 Task: Open a blank google sheet and write heading  Expense ManagerAdd Datesin a column and its values below  '2023-05-01, 2023-05-03, 2023-05-05, 2023-05-10, 2023-05-15, 2023-05-20, 2023-05-25 & 2023-05-31'Add Categories in next column and its values below  Food, Transportation, Utilities, Food, Housing, Entertainment, Utilities & FoodAdd Descriptionsin next column and its values below  Grocery Store, Bus Fare, Internet Bill, Restaurant, Rent, Movie Tickets, Electricity Bill & Grocery StoreAdd Amountin next column and its values below  $50, $5, $60, $30, $800, $20, $70 & $40Save page DashboardInvoicebook
Action: Mouse moved to (278, 156)
Screenshot: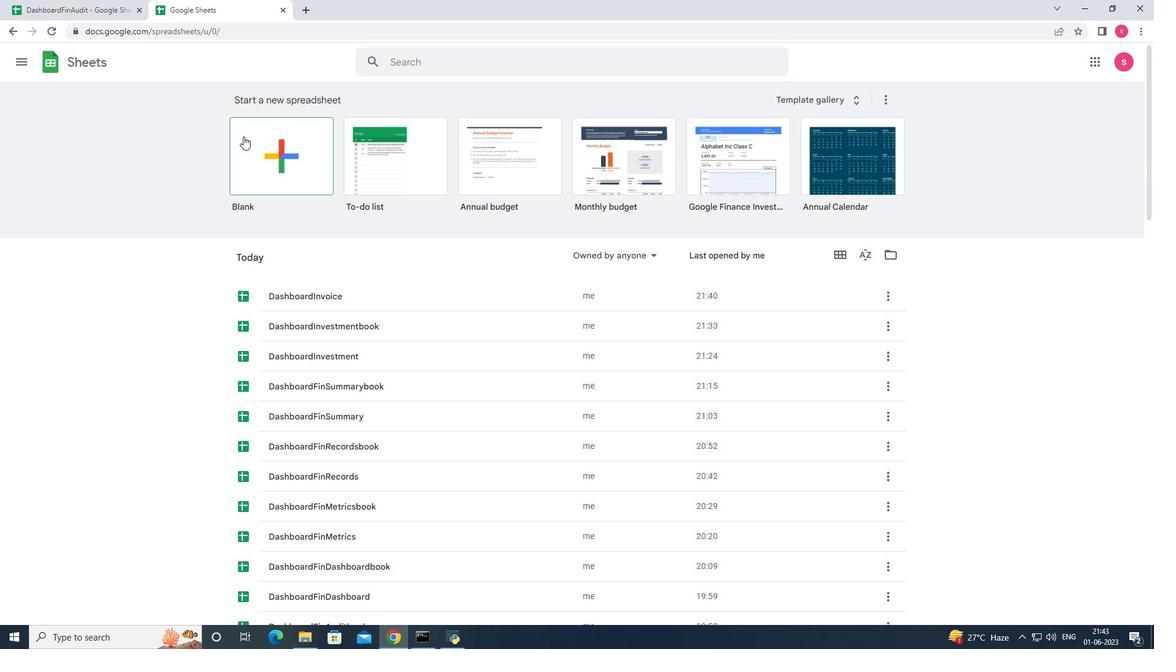 
Action: Mouse pressed left at (278, 156)
Screenshot: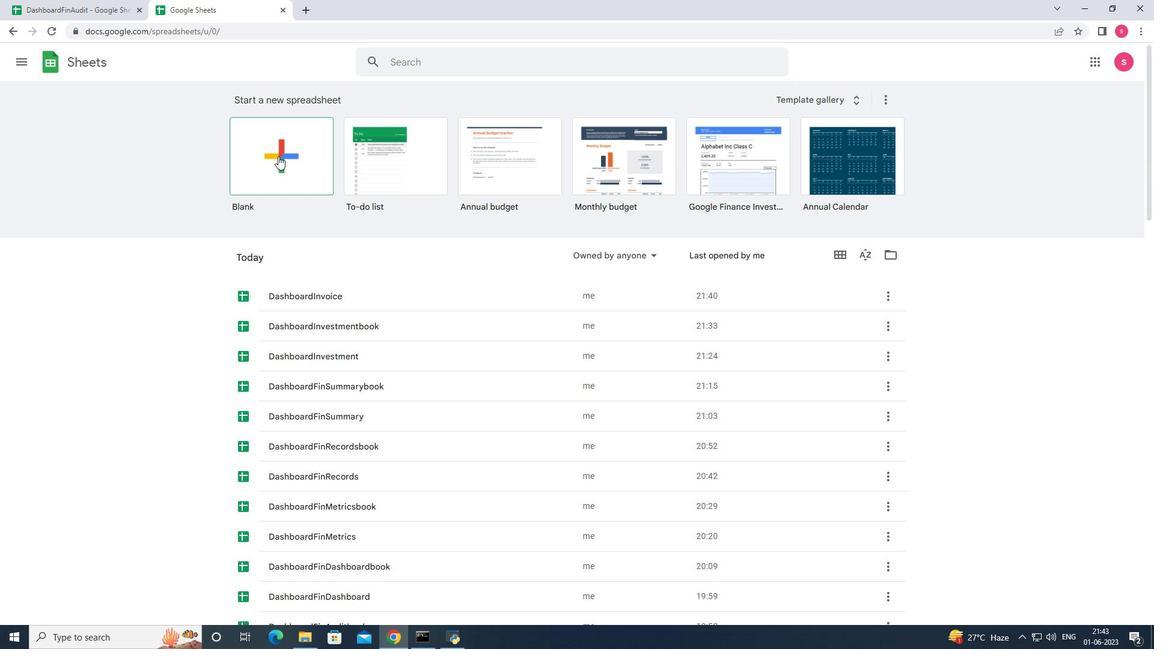 
Action: Key pressed <Key.shift>Expense<Key.space><Key.shift>Manager<Key.enter><Key.shift>Dates<Key.enter>2023-05-01<Key.enter>2023-05-03<Key.enter>2023-05-05<Key.enter>2023-05-10<Key.enter>2023-05-15<Key.enter>2023-052<Key.backspace>-20<Key.enter>2023-05-25<Key.enter>2023-05--<Key.backspace>31<Key.enter><Key.right><Key.up><Key.up><Key.up><Key.up><Key.up><Key.up><Key.up><Key.up><Key.up><Key.down><Key.up><Key.shift>Categories<Key.enter><Key.shift>Food<Key.enter><Key.shift><Key.shift><Key.shift><Key.shift><Key.shift><Key.shift><Key.shift><Key.shift>Transportation<Key.enter><Key.up><Key.down><Key.shift><Key.shift><Key.shift><Key.shift><Key.shift><Key.shift><Key.shift><Key.shift><Key.shift><Key.shift><Key.shift><Key.shift><Key.shift><Key.shift><Key.shift><Key.shift><Key.shift><Key.shift><Key.shift><Key.shift><Key.shift><Key.shift><Key.shift><Key.shift><Key.shift>Utilities<Key.enter><Key.shift>Food<Key.enter><Key.shift><Key.shift><Key.shift><Key.shift>Housing<Key.enter><Key.shift>Entertainment<Key.enter><Key.shift><Key.shift><Key.shift><Key.shift><Key.shift><Key.shift><Key.shift><Key.shift><Key.shift><Key.shift><Key.shift><Key.shift>Uti<Key.enter><Key.shift><Key.shift><Key.shift><Key.shift><Key.shift>Food<Key.enter><Key.right><Key.up><Key.up><Key.up><Key.up><Key.up><Key.up><Key.up><Key.up><Key.up><Key.shift>Descriptions<Key.down><Key.shift><Key.shift><Key.shift><Key.shift><Key.shift><Key.shift><Key.shift><Key.shift><Key.shift><Key.shift><Key.shift><Key.shift><Key.shift>Grocery<Key.space><Key.shift>Store<Key.enter><Key.shift><Key.shift><Key.shift><Key.shift><Key.shift><Key.shift><Key.shift><Key.shift><Key.shift><Key.shift><Key.shift><Key.shift><Key.shift><Key.shift><Key.shift><Key.shift><Key.shift><Key.shift><Key.shift><Key.shift><Key.shift><Key.shift><Key.shift><Key.shift><Key.shift><Key.shift>Bus<Key.space><Key.shift><Key.shift>Fare<Key.enter><Key.shift>Internet<Key.space><Key.shift>Bill<Key.enter><Key.shift>Restaurant<Key.enter><Key.shift>Rent<Key.enter><Key.shift>Movie<Key.space><Key.shift><Key.shift><Key.shift><Key.shift><Key.shift><Key.shift><Key.shift>Tickets<Key.enter><Key.shift><Key.shift><Key.shift><Key.shift><Key.shift><Key.shift><Key.shift><Key.shift><Key.shift><Key.shift><Key.shift><Key.shift><Key.shift><Key.shift><Key.shift><Key.shift>Electricity<Key.space><Key.shift>Bill<Key.enter><Key.shift><Key.shift><Key.shift><Key.shift><Key.shift><Key.shift><Key.shift><Key.shift><Key.shift><Key.shift><Key.shift><Key.shift><Key.shift><Key.shift><Key.shift><Key.shift><Key.shift><Key.shift><Key.shift><Key.shift><Key.shift><Key.shift><Key.shift><Key.shift><Key.shift>G<Key.enter><Key.right><Key.up><Key.up><Key.up><Key.up><Key.up><Key.up><Key.up><Key.up><Key.up><Key.shift>Amount<Key.enter>50<Key.enter>50<Key.enter>60<Key.enter>30<Key.enter>800<Key.enter>20<Key.enter>70<Key.enter>40<Key.enter>
Screenshot: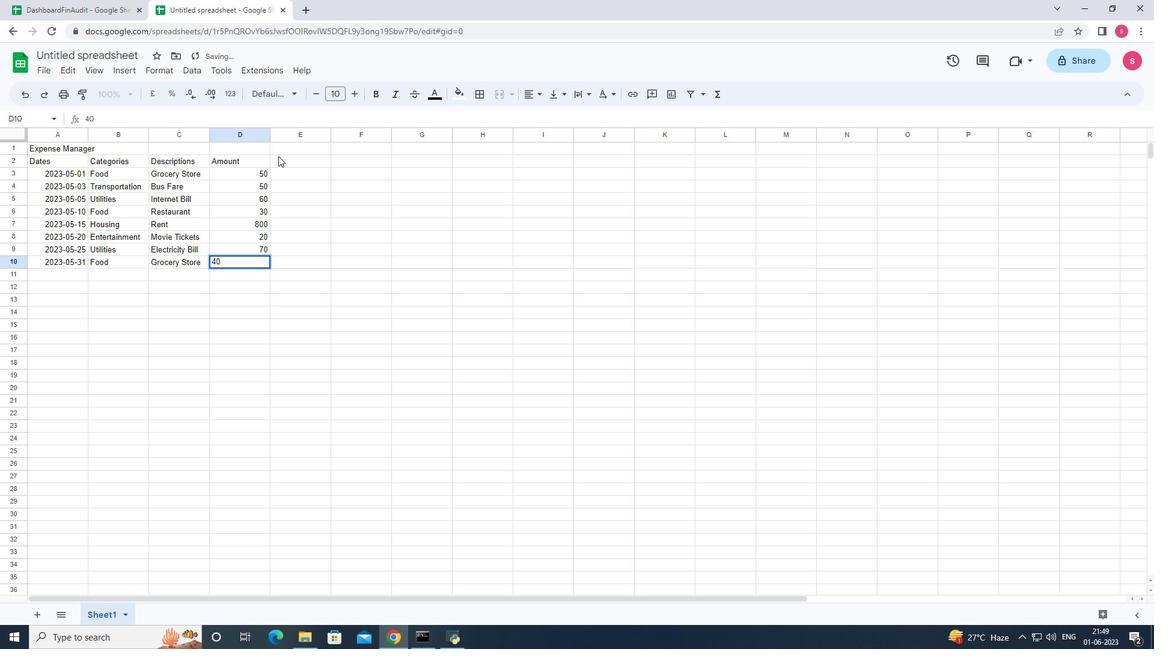 
Action: Mouse moved to (224, 173)
Screenshot: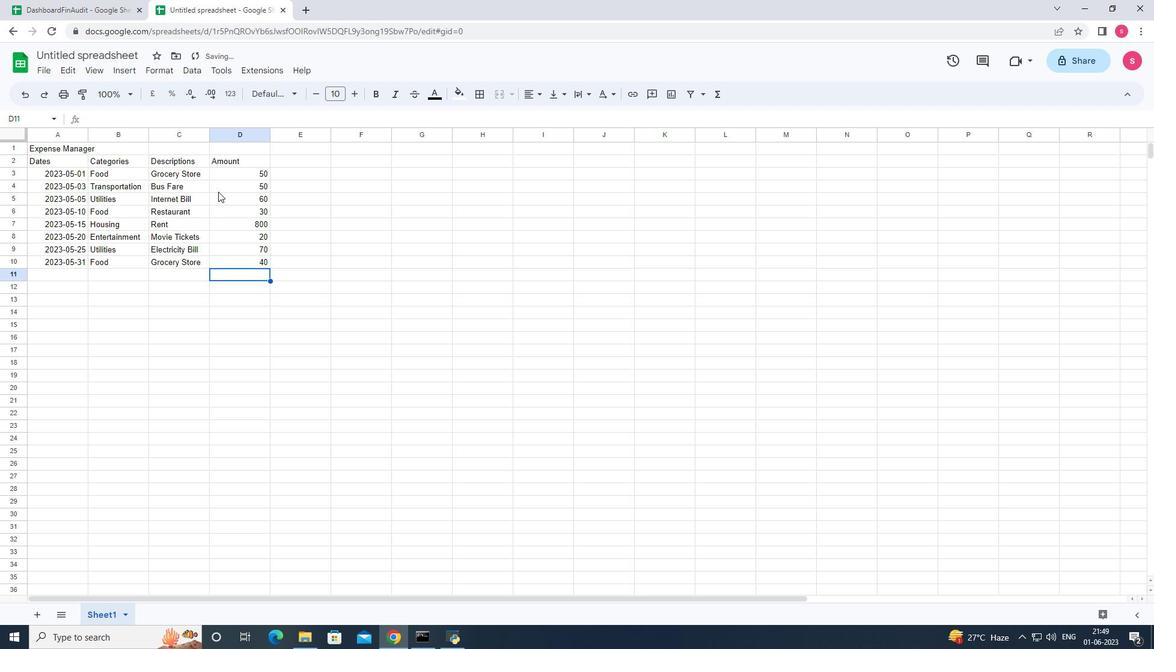 
Action: Mouse pressed left at (224, 173)
Screenshot: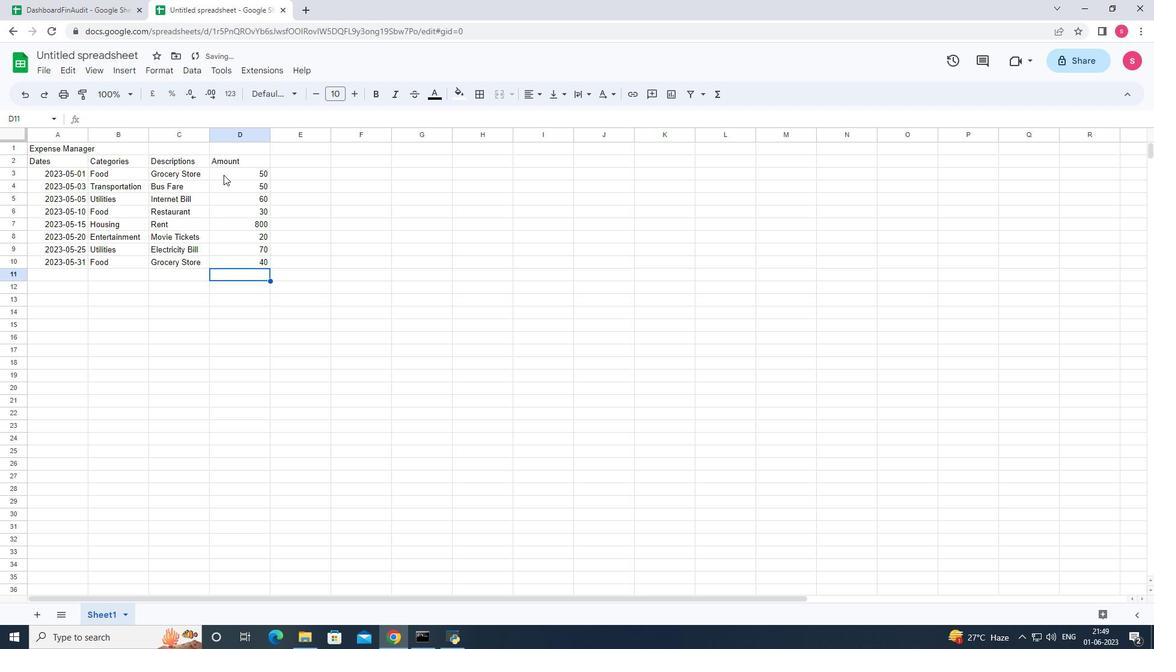 
Action: Mouse moved to (170, 75)
Screenshot: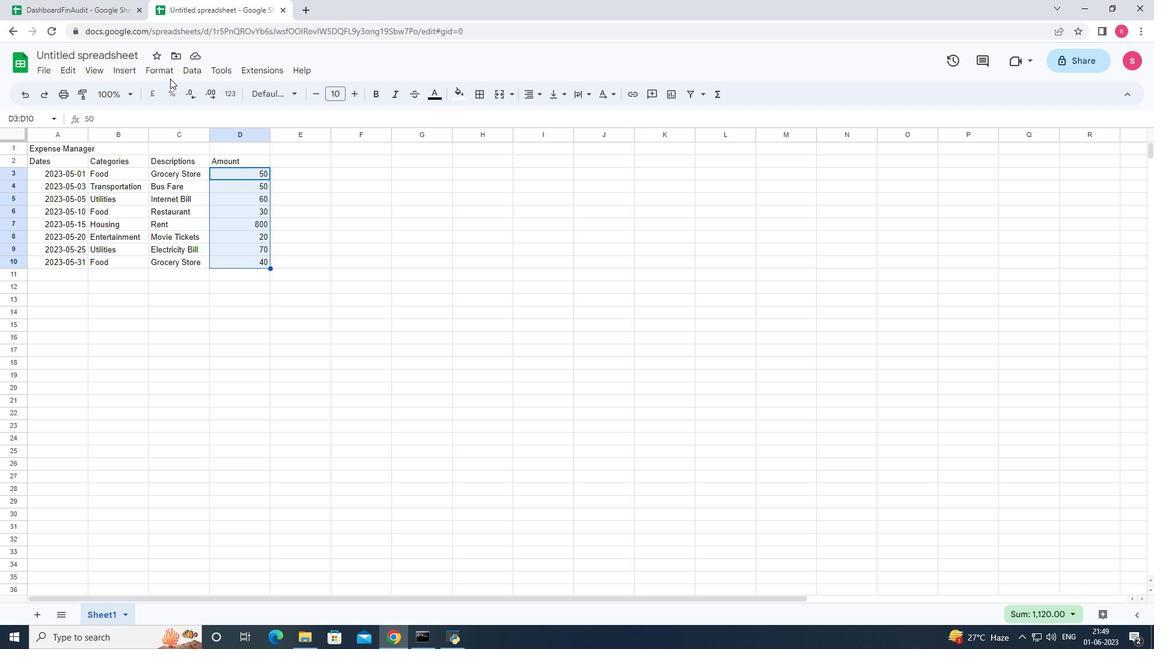 
Action: Mouse pressed left at (170, 75)
Screenshot: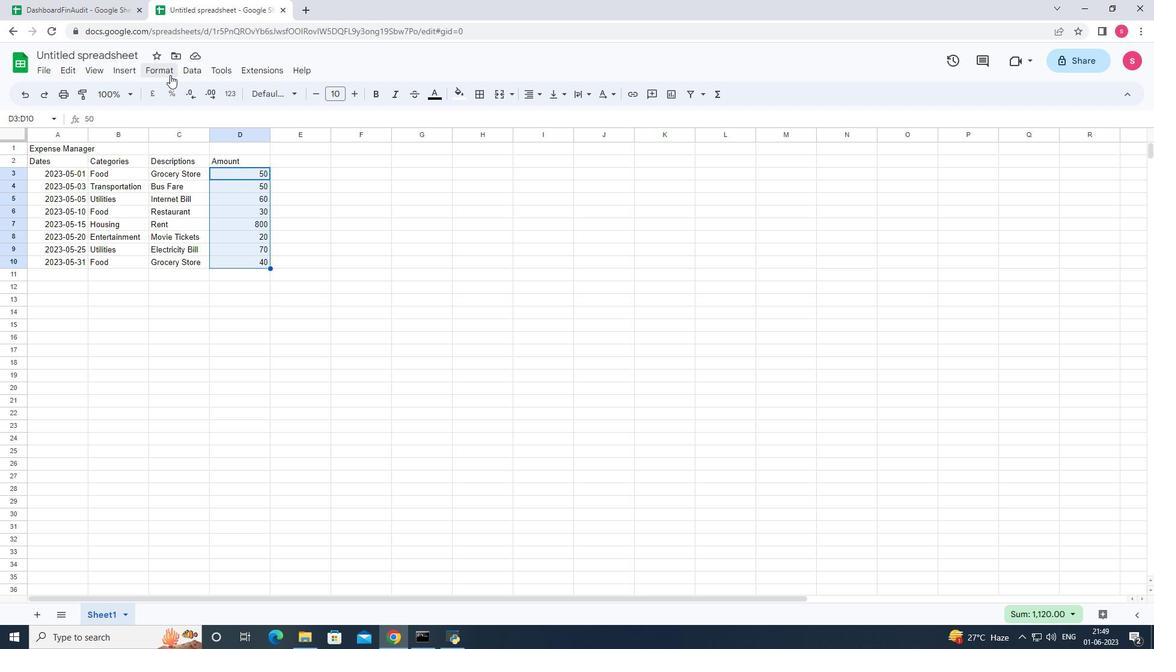 
Action: Mouse moved to (214, 122)
Screenshot: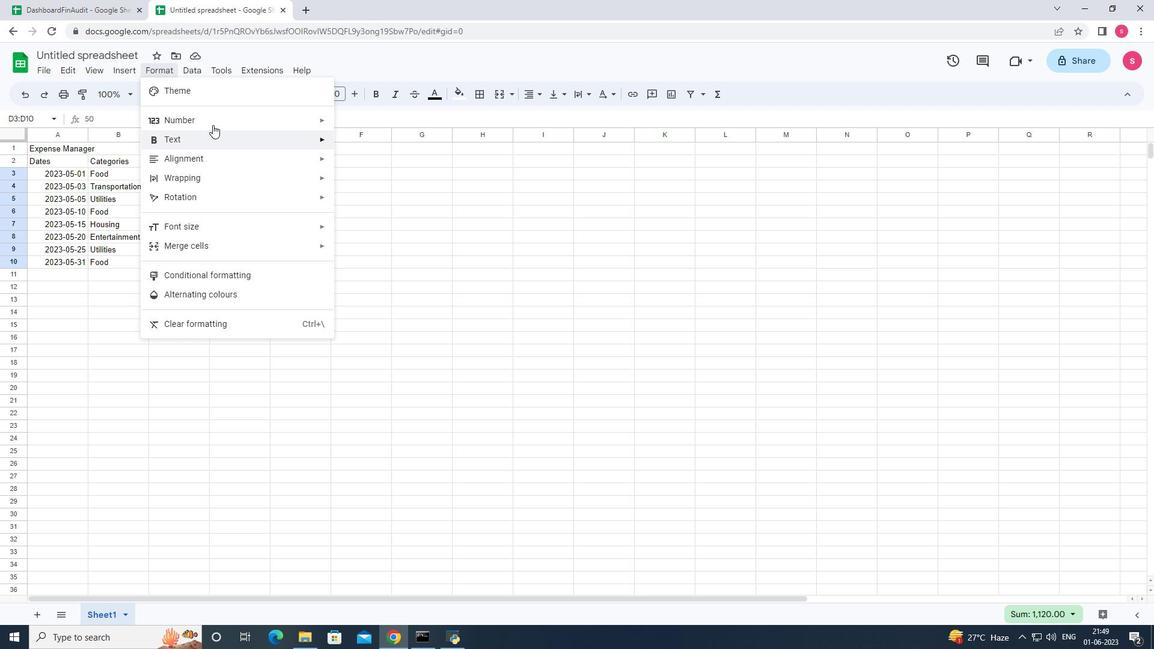 
Action: Mouse pressed left at (214, 122)
Screenshot: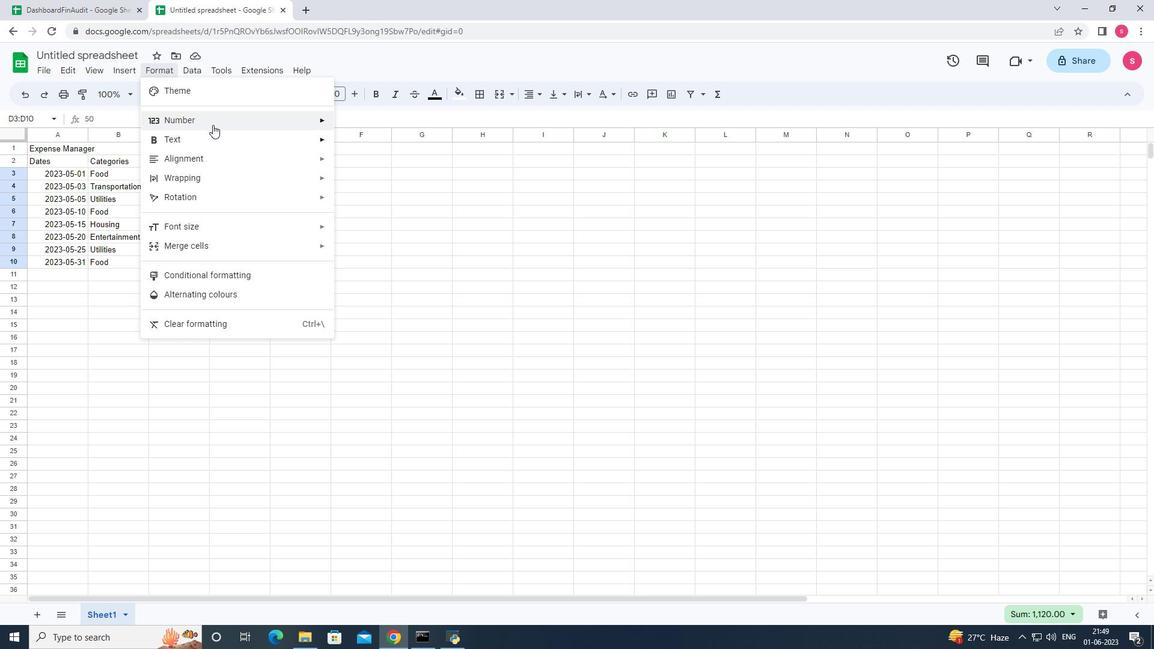 
Action: Mouse moved to (406, 485)
Screenshot: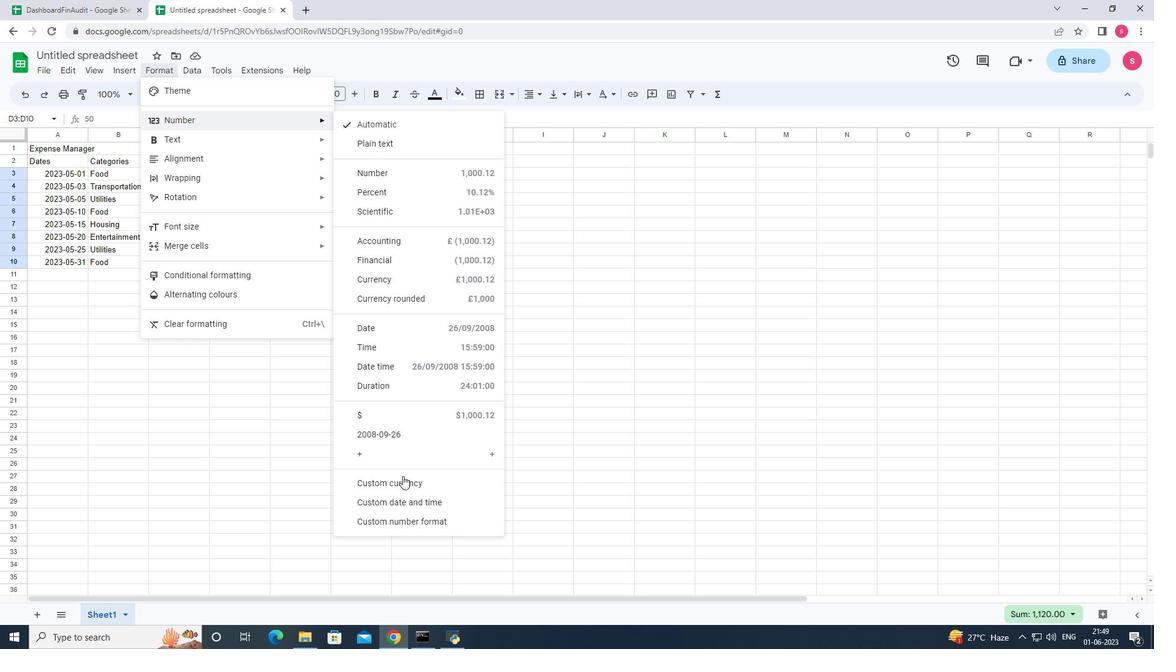 
Action: Mouse pressed left at (406, 485)
Screenshot: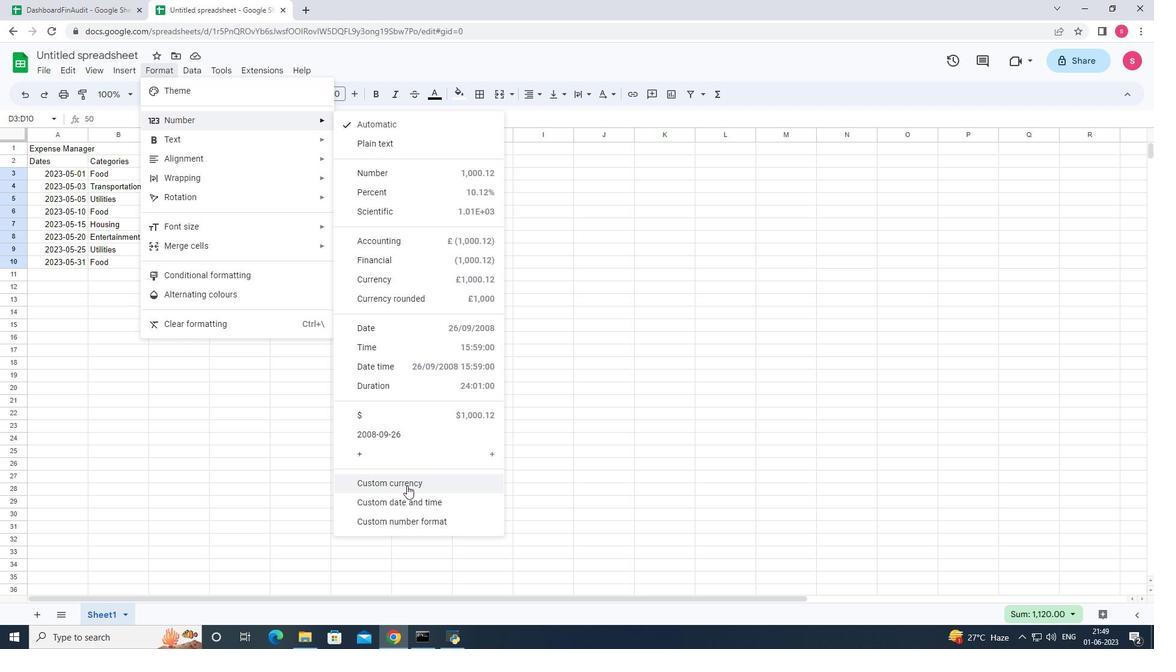 
Action: Mouse moved to (557, 262)
Screenshot: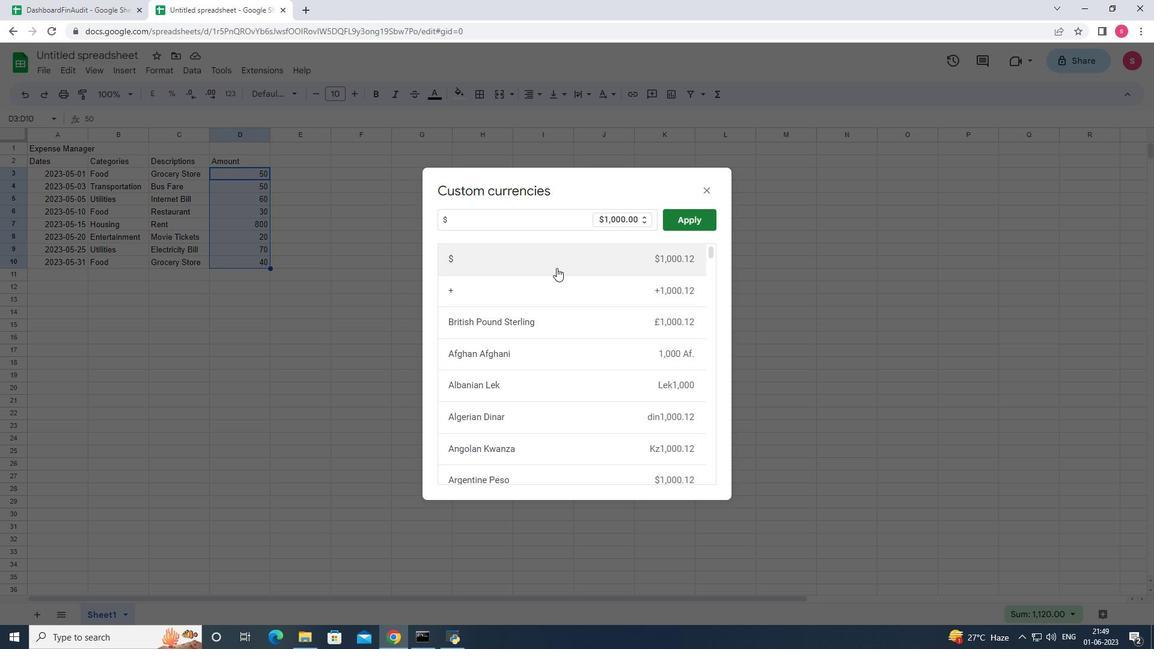 
Action: Mouse pressed left at (557, 262)
Screenshot: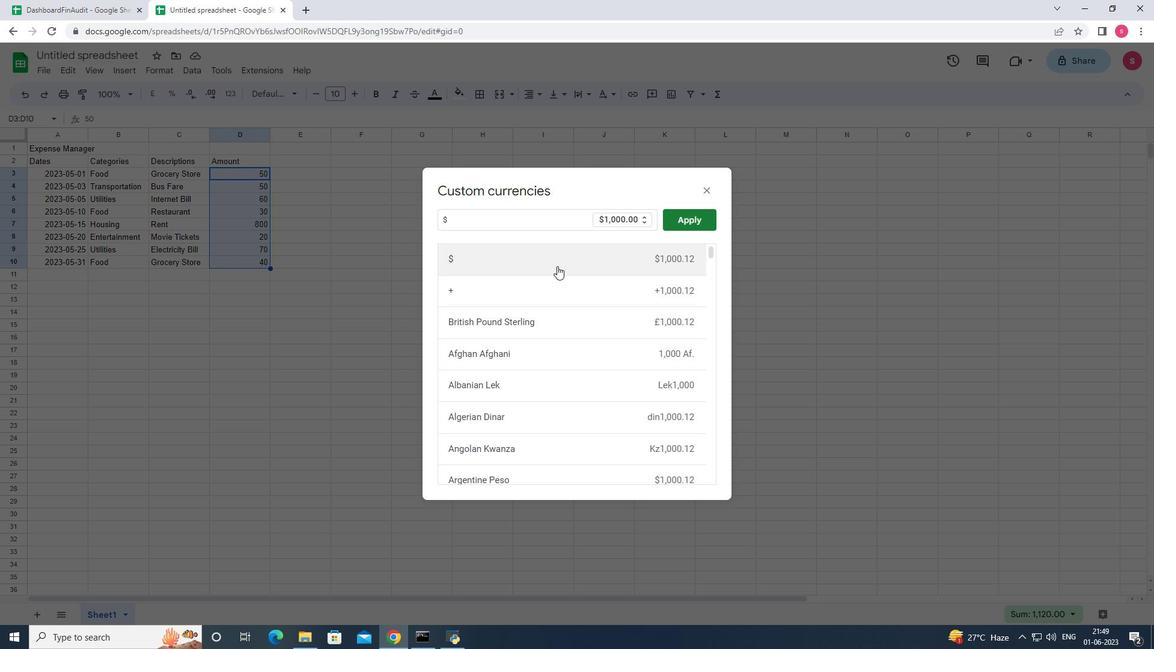 
Action: Mouse moved to (676, 224)
Screenshot: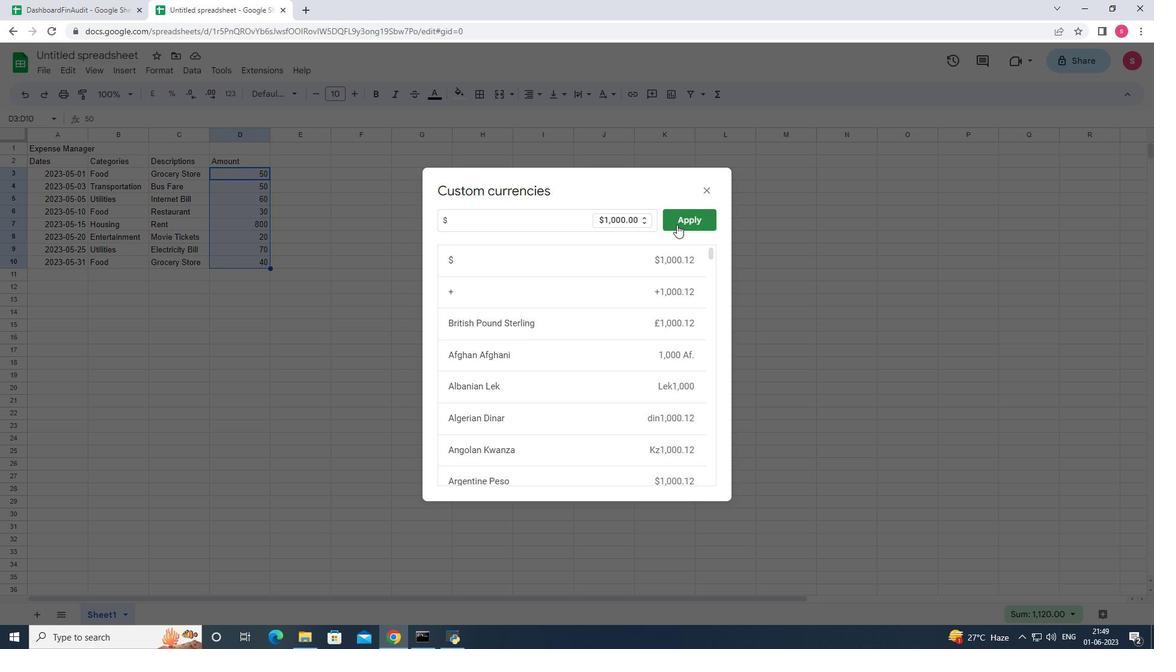 
Action: Mouse pressed left at (676, 224)
Screenshot: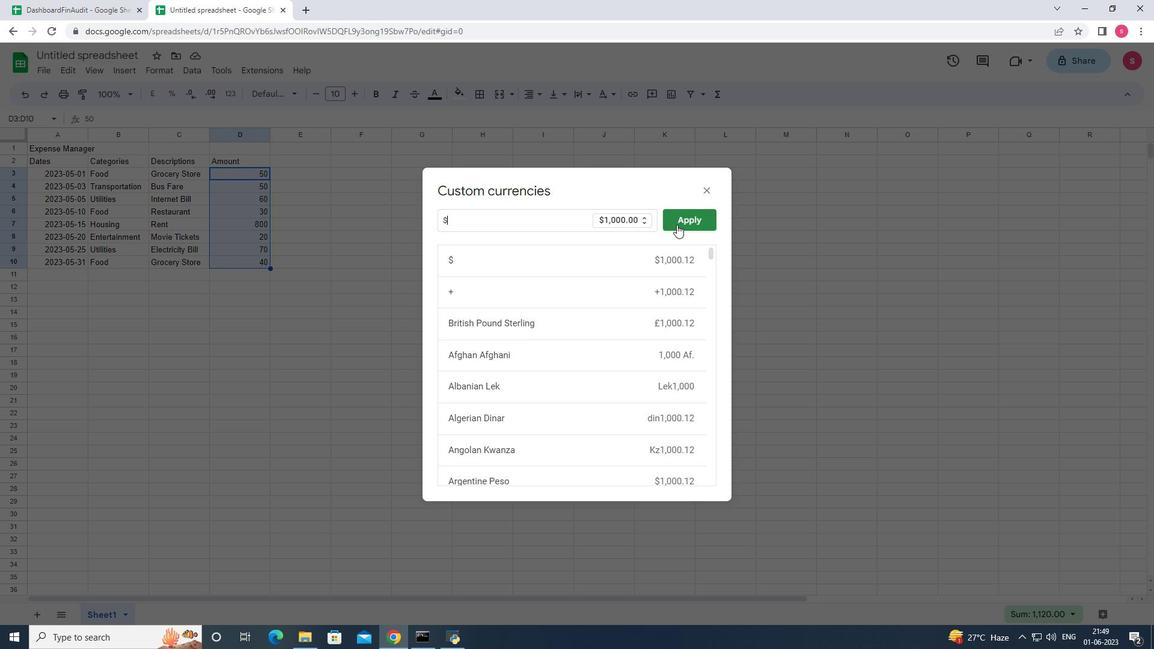 
Action: Mouse moved to (396, 319)
Screenshot: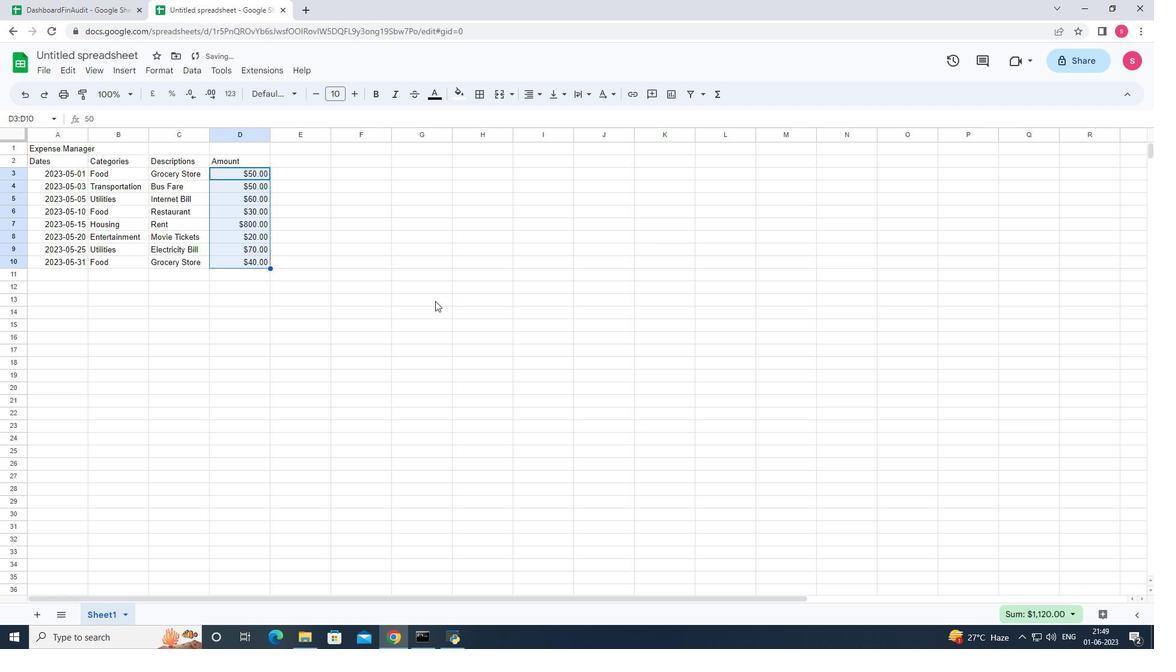 
Action: Mouse pressed left at (396, 319)
Screenshot: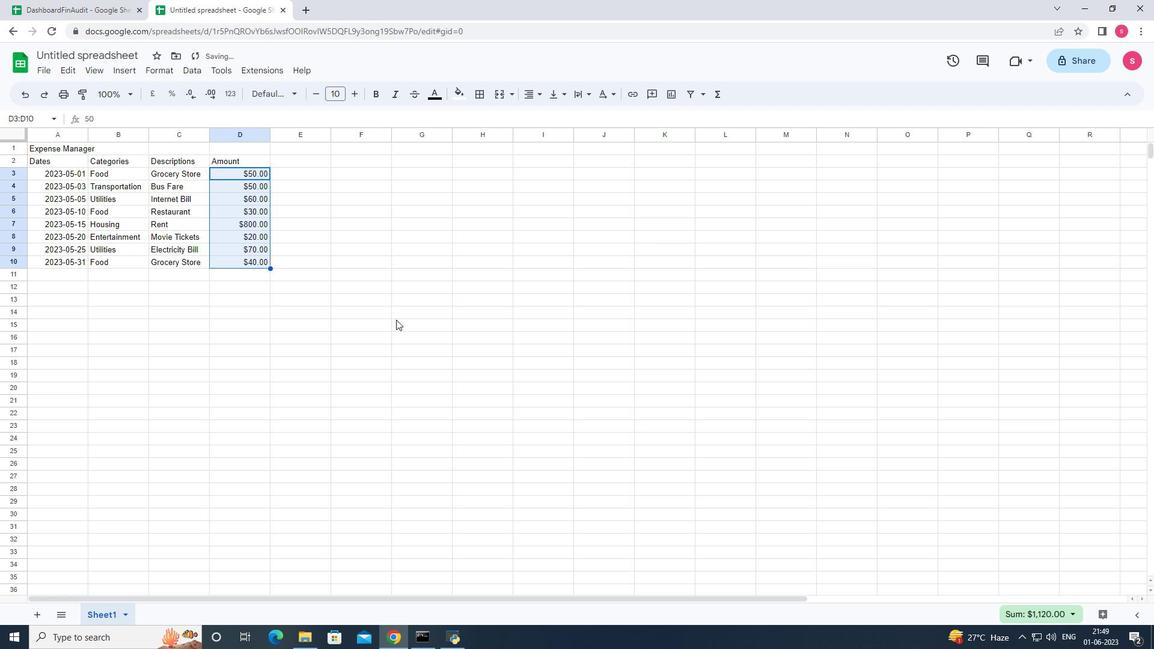 
Action: Mouse moved to (77, 51)
Screenshot: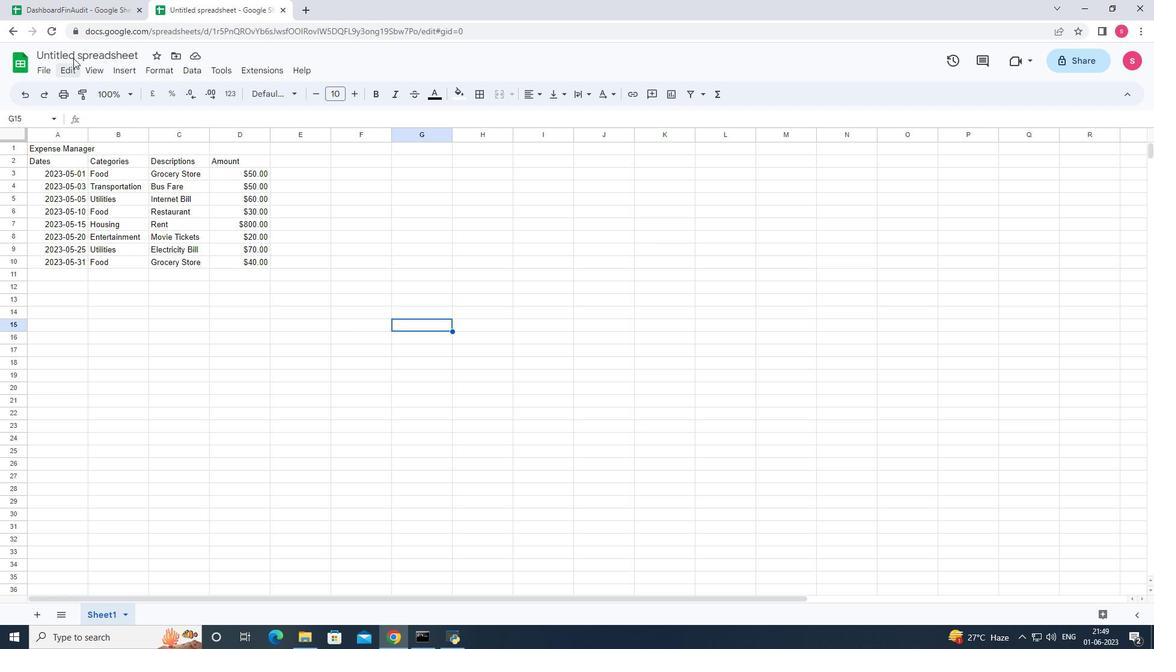 
Action: Mouse pressed left at (77, 51)
Screenshot: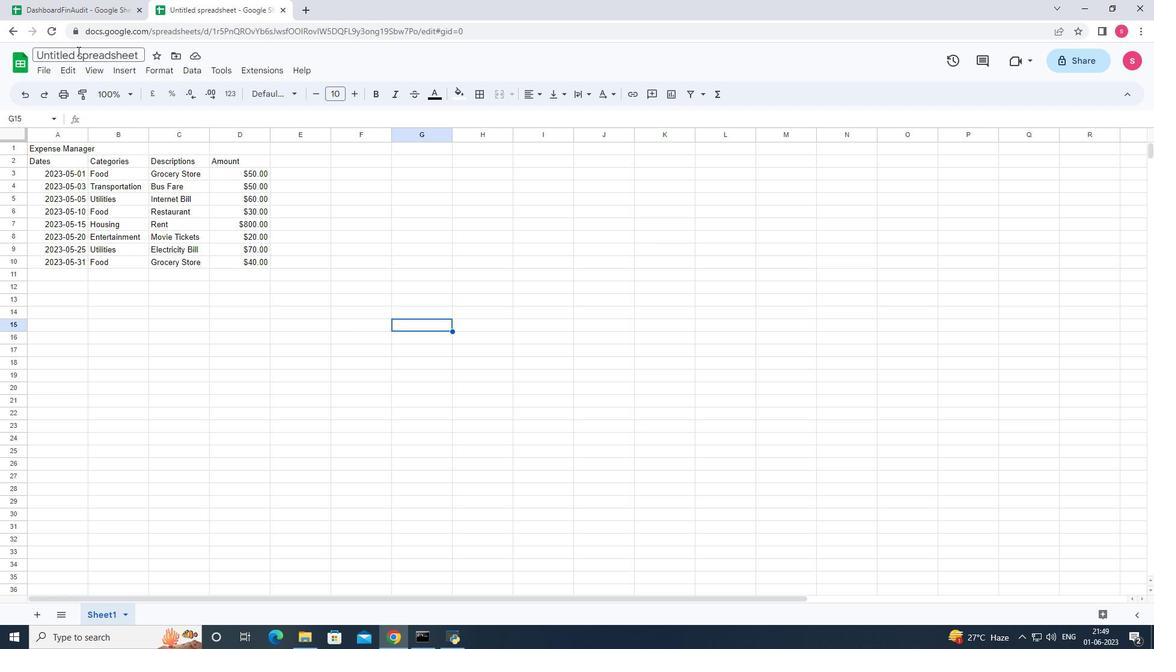 
Action: Key pressed <Key.backspace><Key.shift>Dashboard<Key.shift>Income<Key.backspace><Key.backspace><Key.backspace><Key.backspace>voicebook<Key.enter><Key.down><Key.right><Key.up><Key.left><Key.down><Key.right>ctrl+S
Screenshot: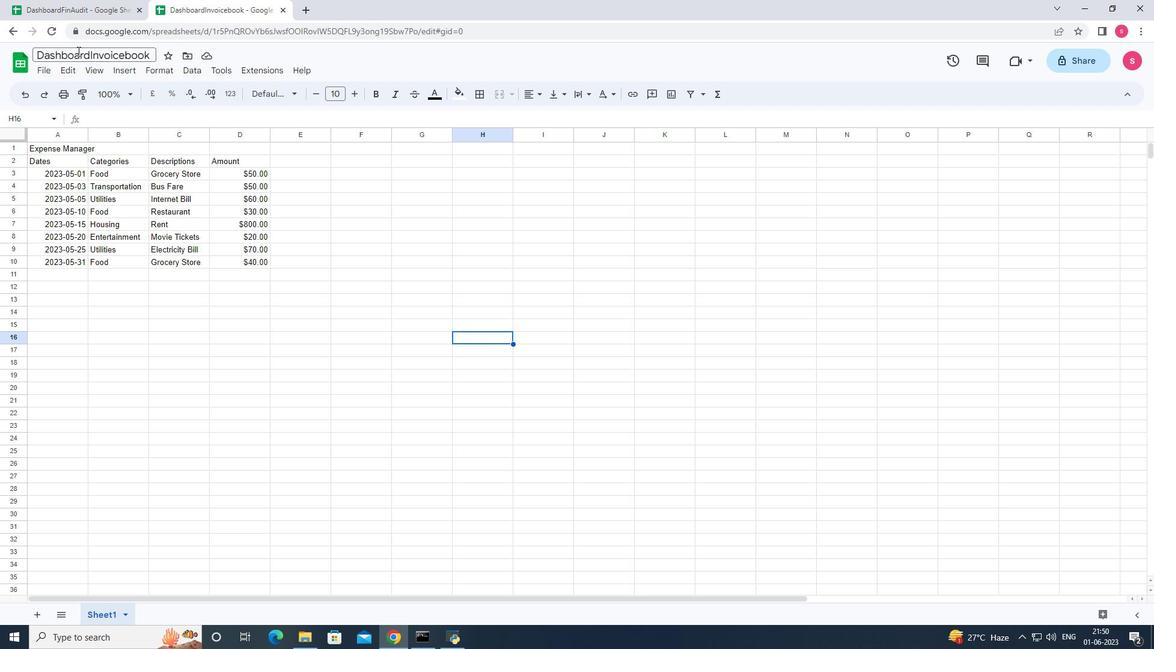 
